 Task: Set up a reminder for the software training session.
Action: Mouse moved to (76, 102)
Screenshot: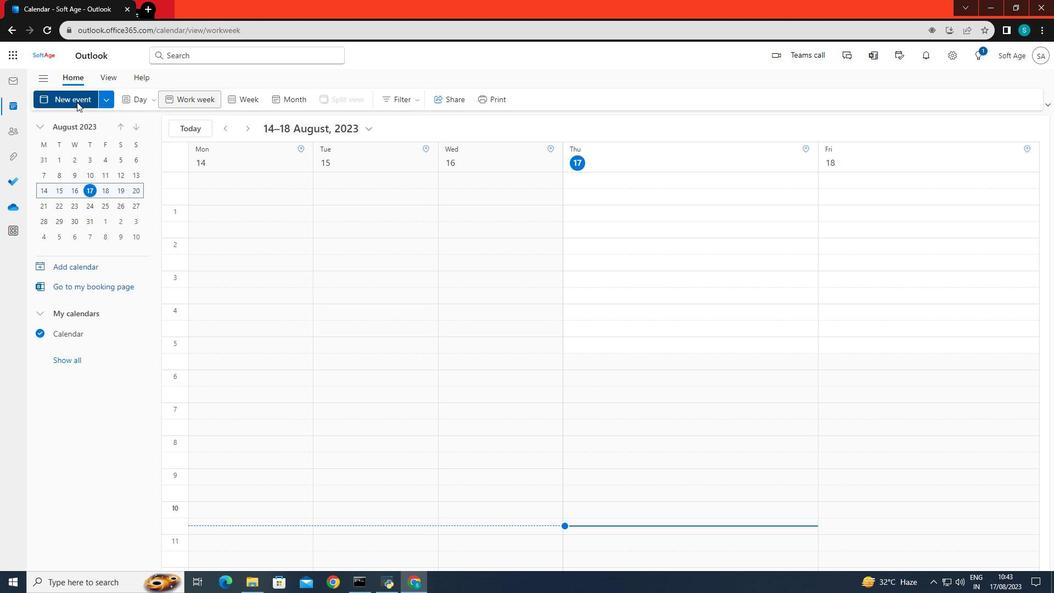 
Action: Mouse pressed left at (76, 102)
Screenshot: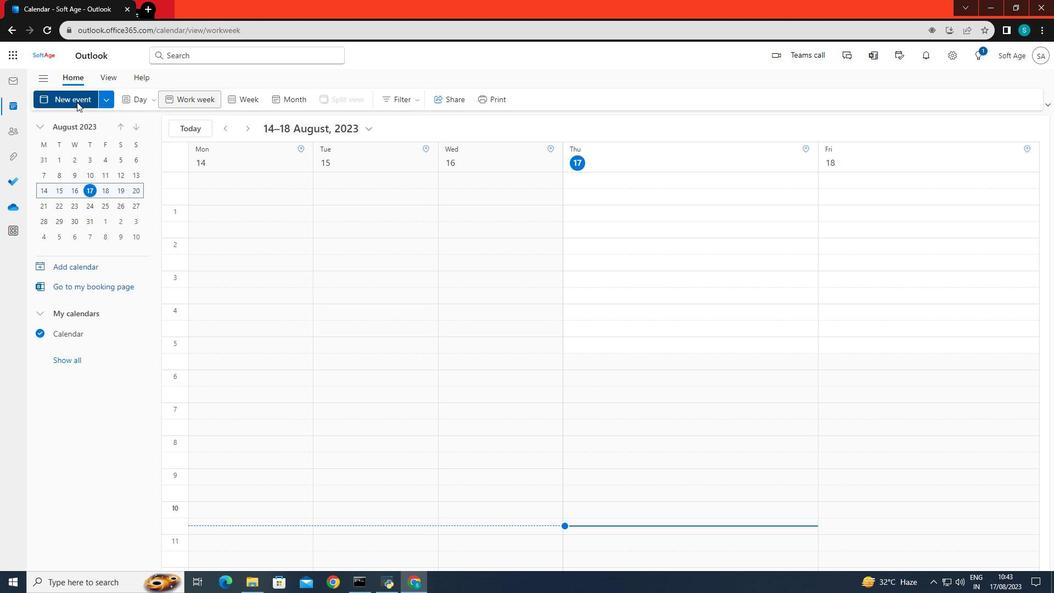 
Action: Mouse moved to (286, 165)
Screenshot: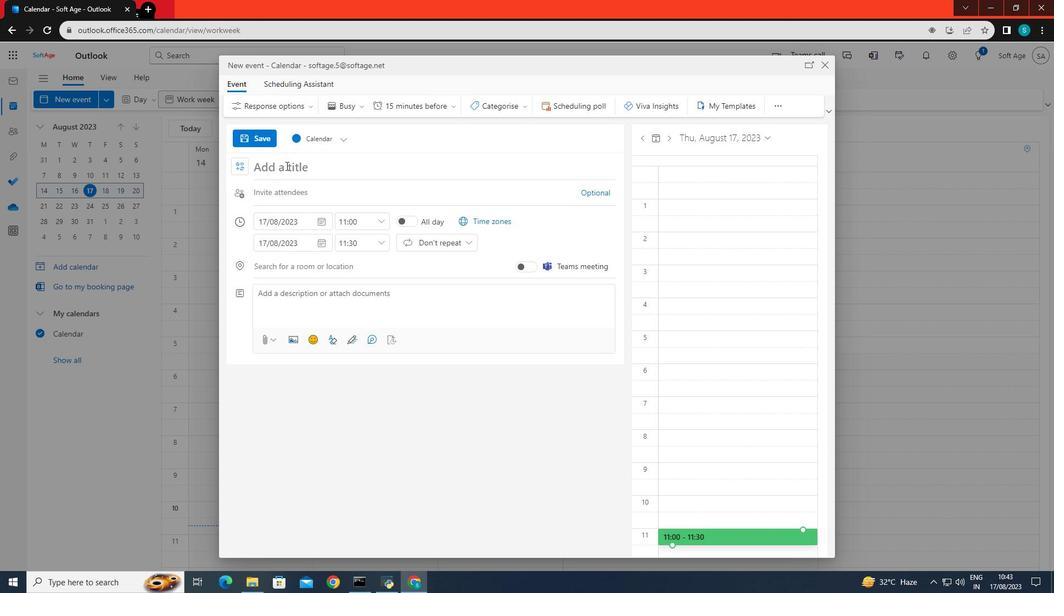 
Action: Mouse pressed left at (286, 165)
Screenshot: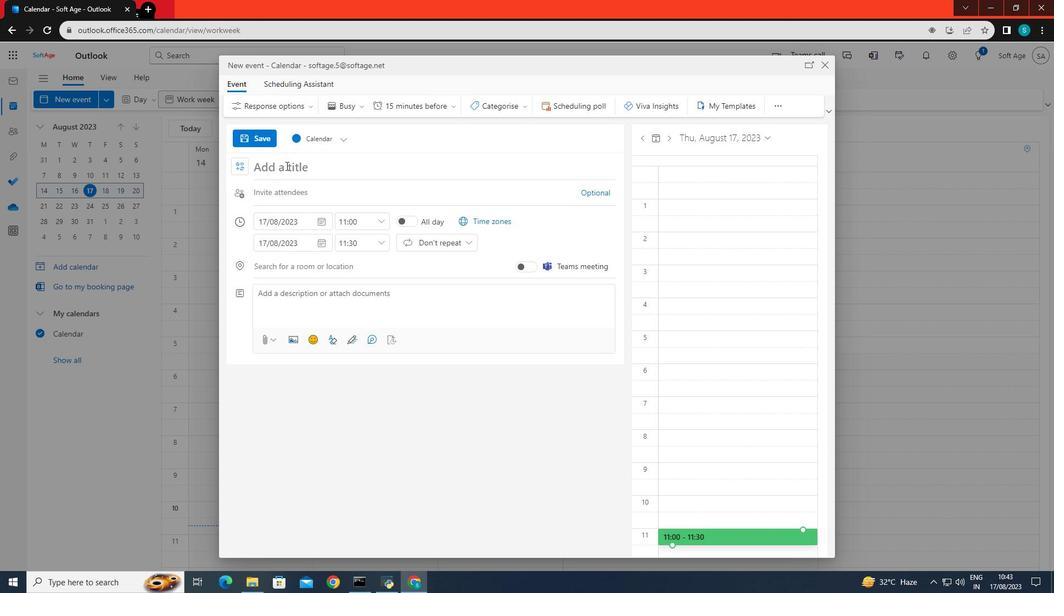 
Action: Key pressed the<Key.space>software<Key.space>training<Key.space>session
Screenshot: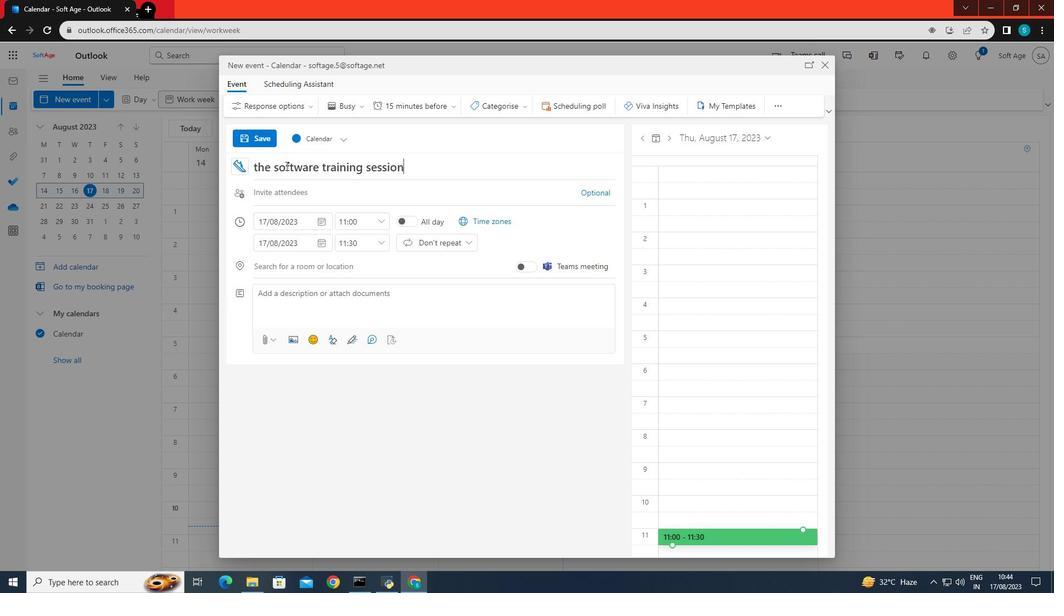
Action: Mouse moved to (284, 220)
Screenshot: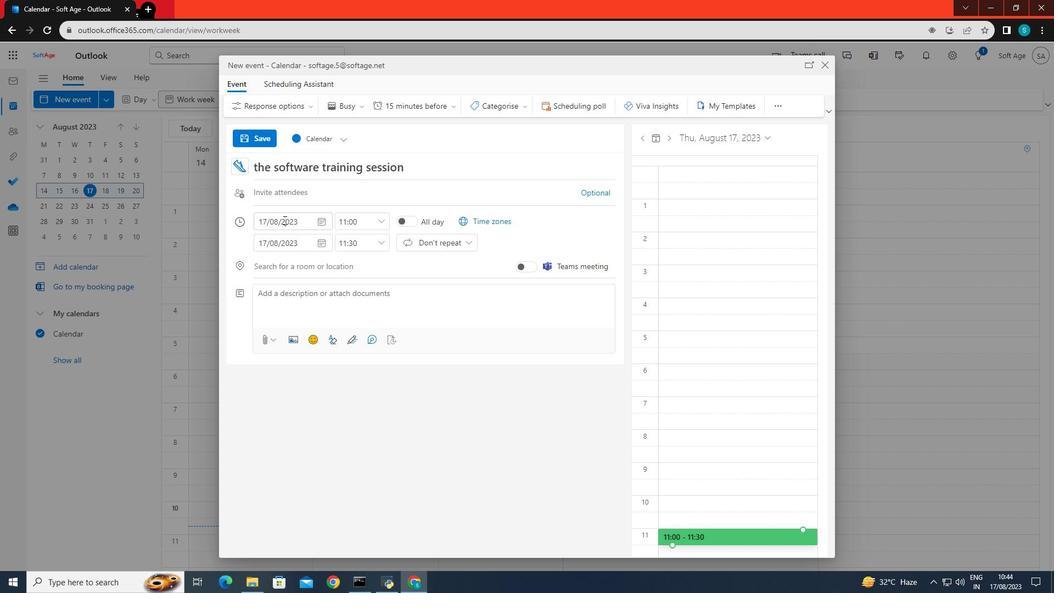 
Action: Mouse pressed left at (284, 220)
Screenshot: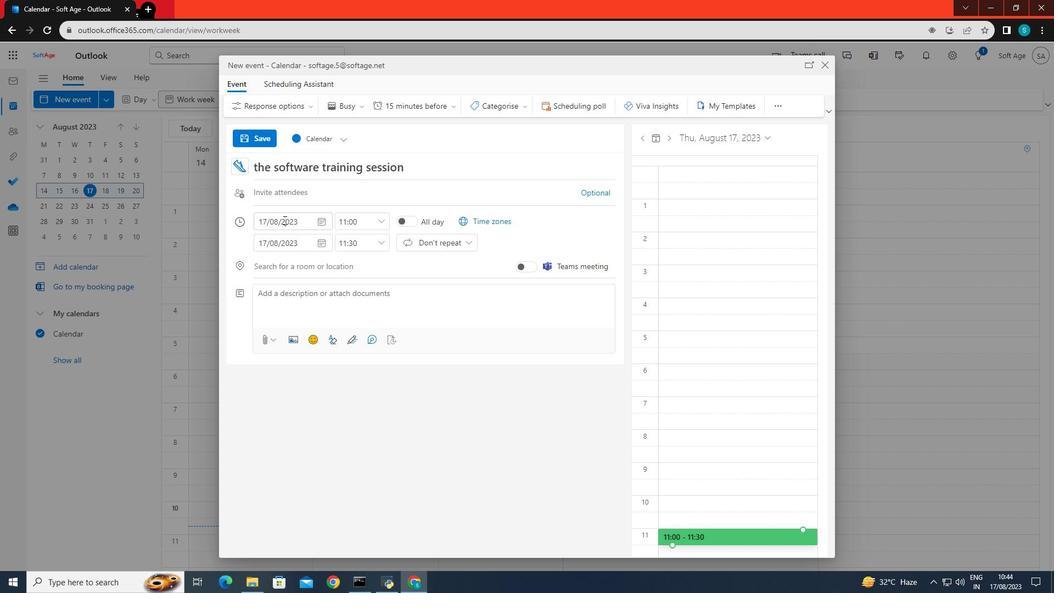 
Action: Mouse moved to (316, 326)
Screenshot: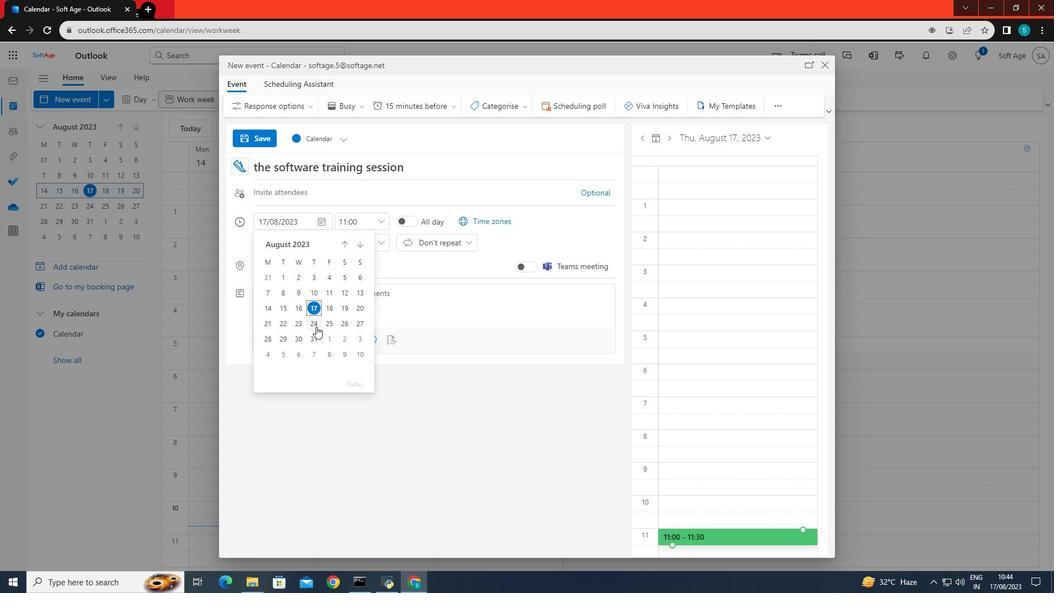 
Action: Mouse pressed left at (316, 326)
Screenshot: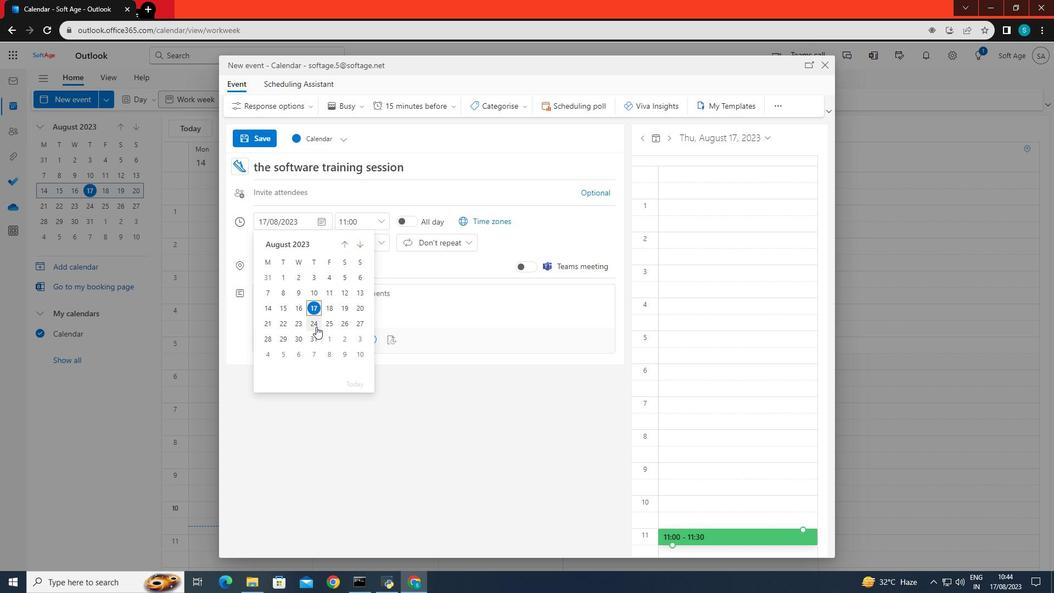 
Action: Mouse moved to (386, 220)
Screenshot: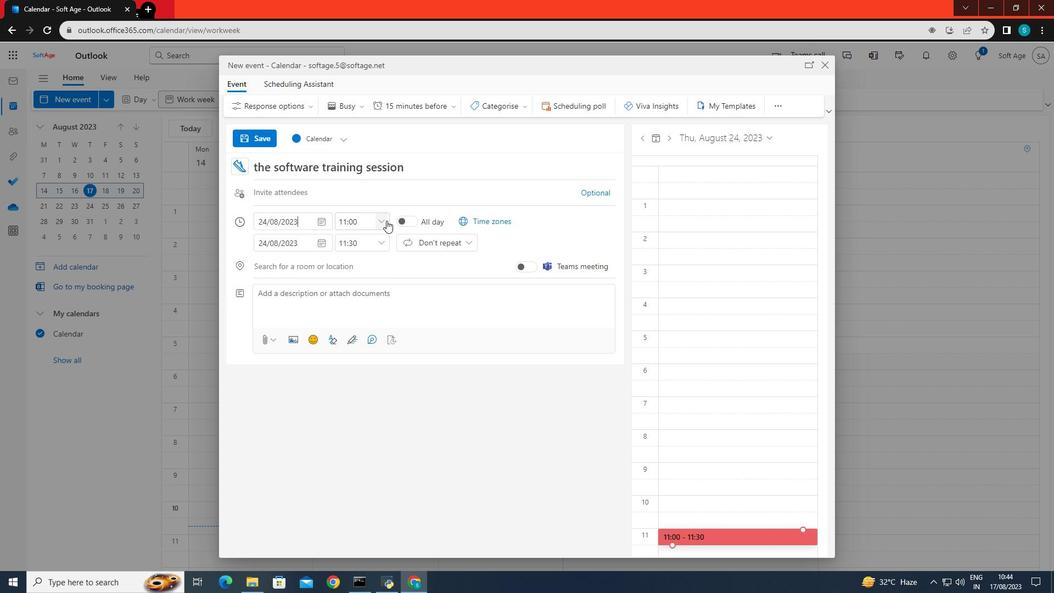 
Action: Mouse pressed left at (386, 220)
Screenshot: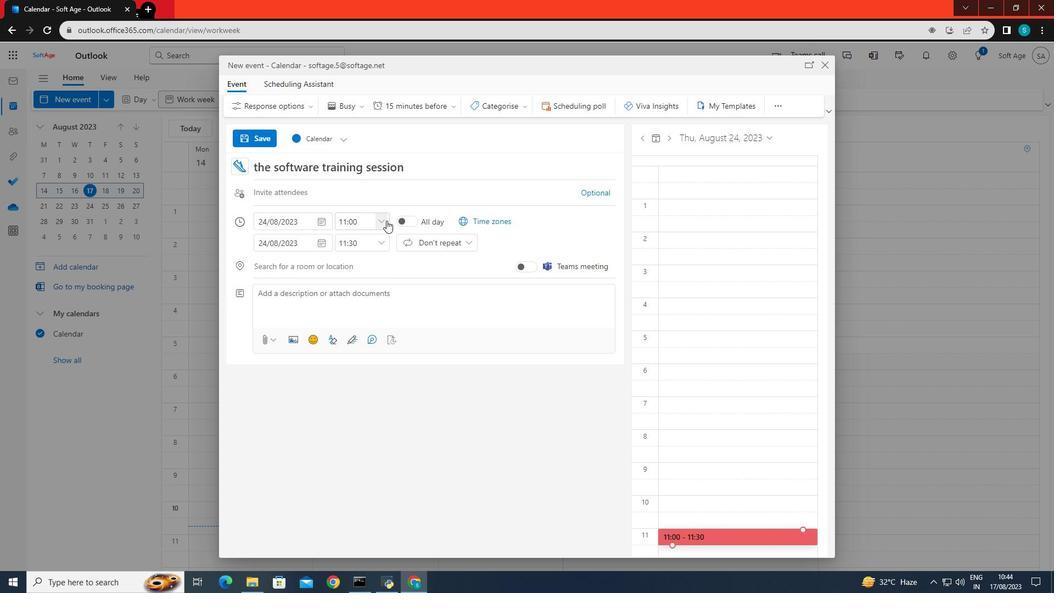 
Action: Mouse moved to (352, 276)
Screenshot: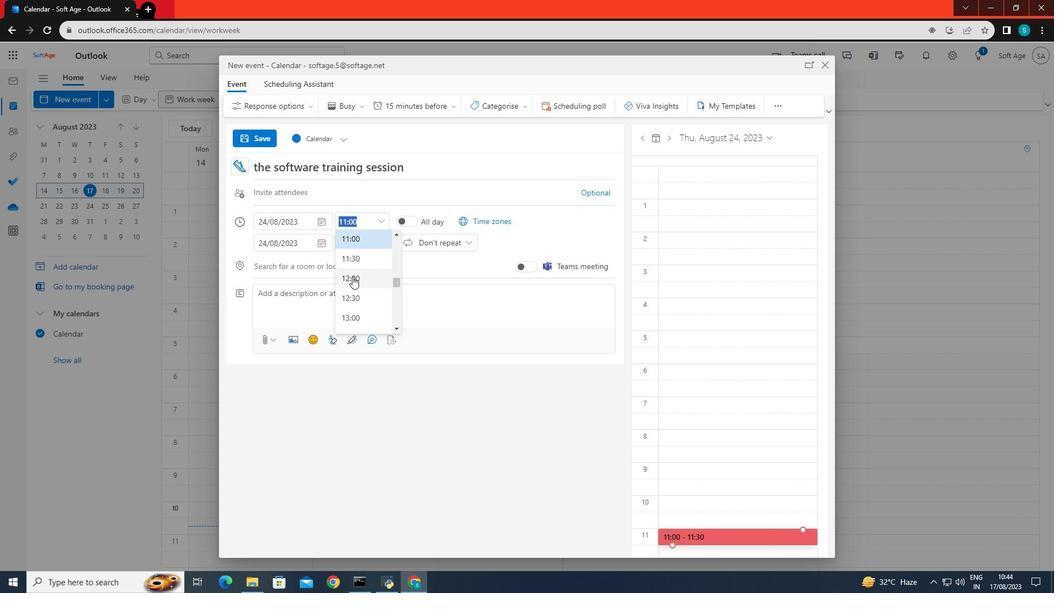 
Action: Mouse pressed left at (352, 276)
Screenshot: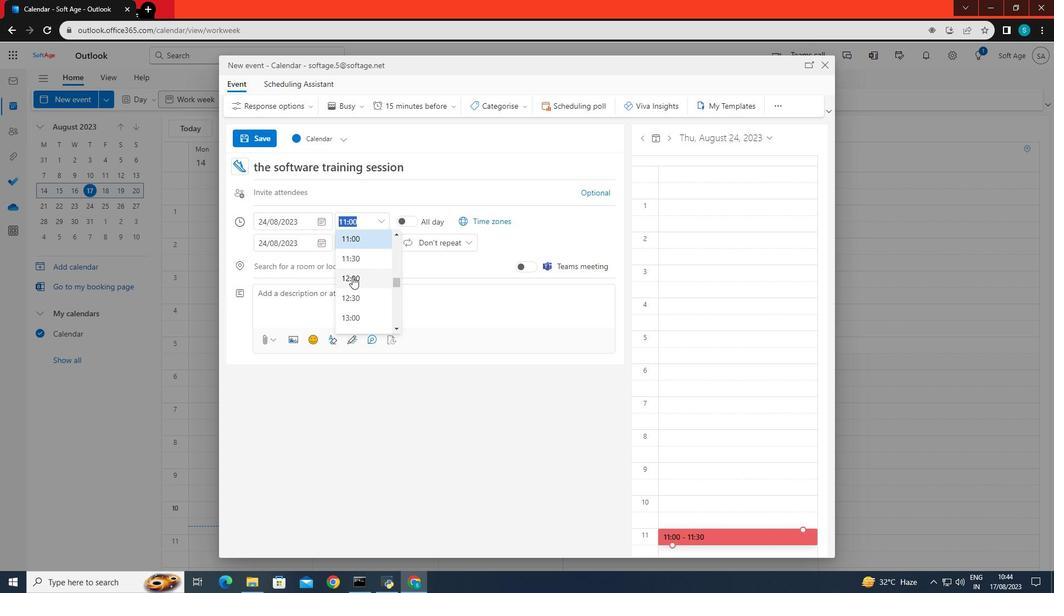 
Action: Mouse moved to (385, 240)
Screenshot: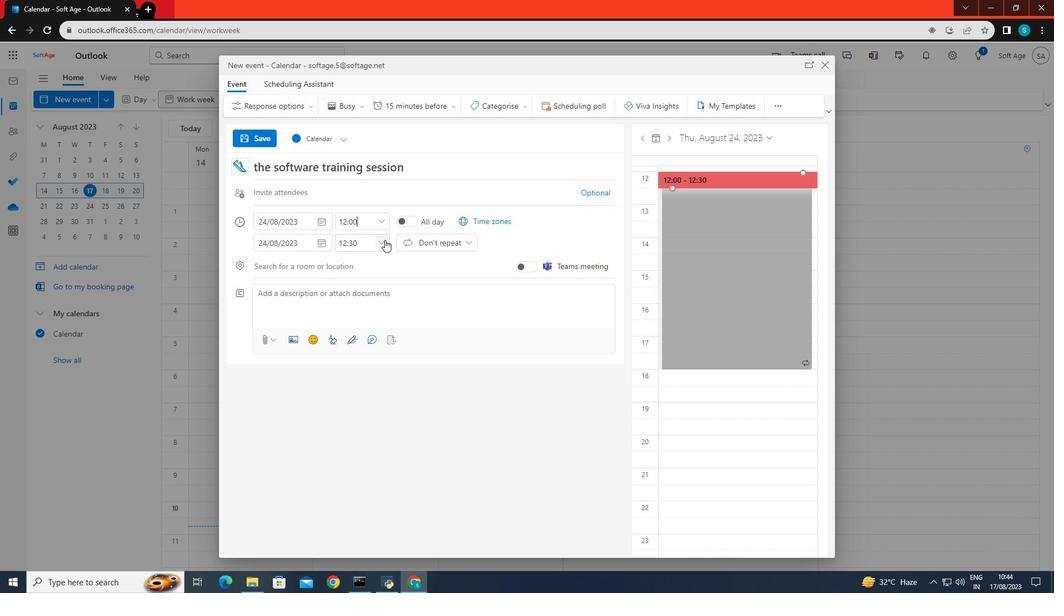 
Action: Mouse pressed left at (385, 240)
Screenshot: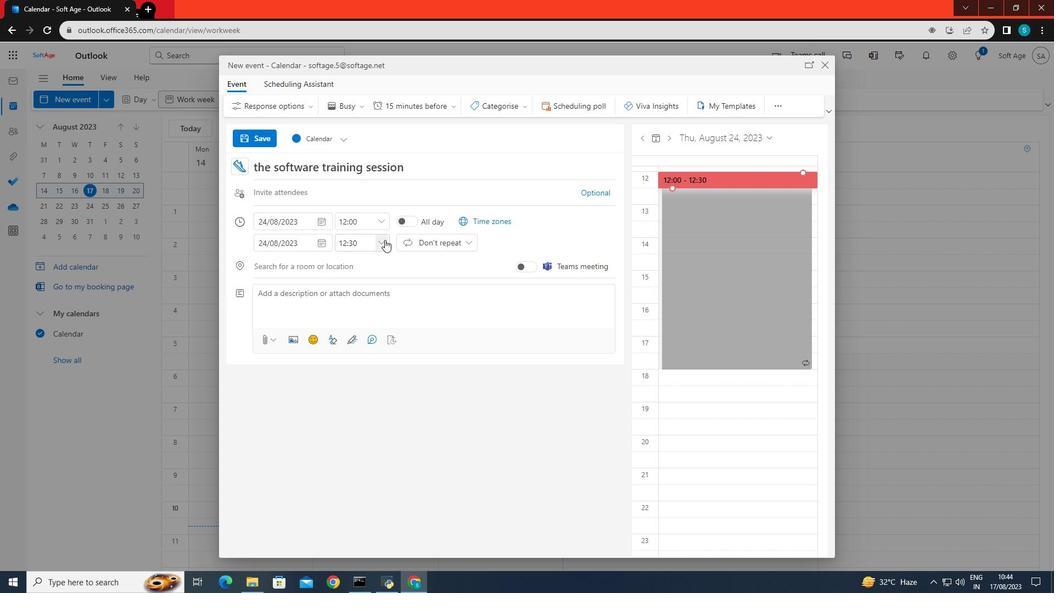 
Action: Mouse moved to (360, 318)
Screenshot: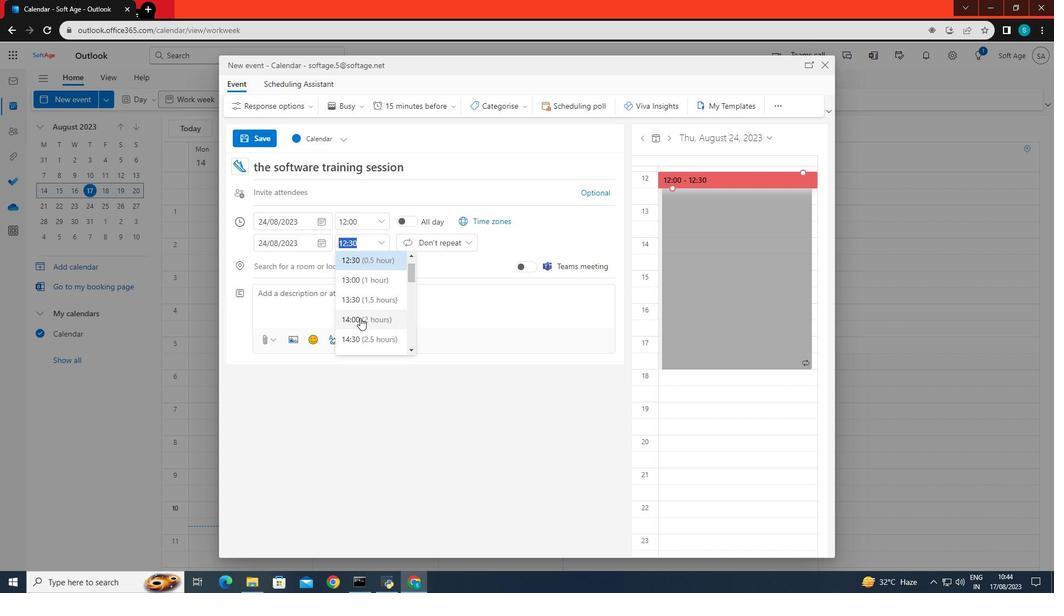 
Action: Mouse pressed left at (360, 318)
Screenshot: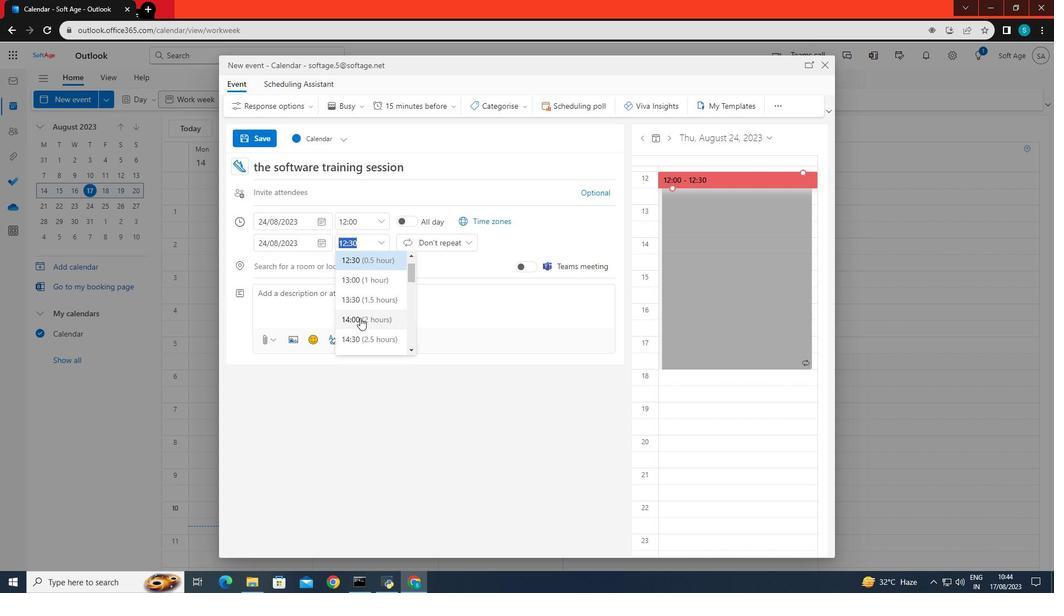 
Action: Mouse moved to (330, 290)
Screenshot: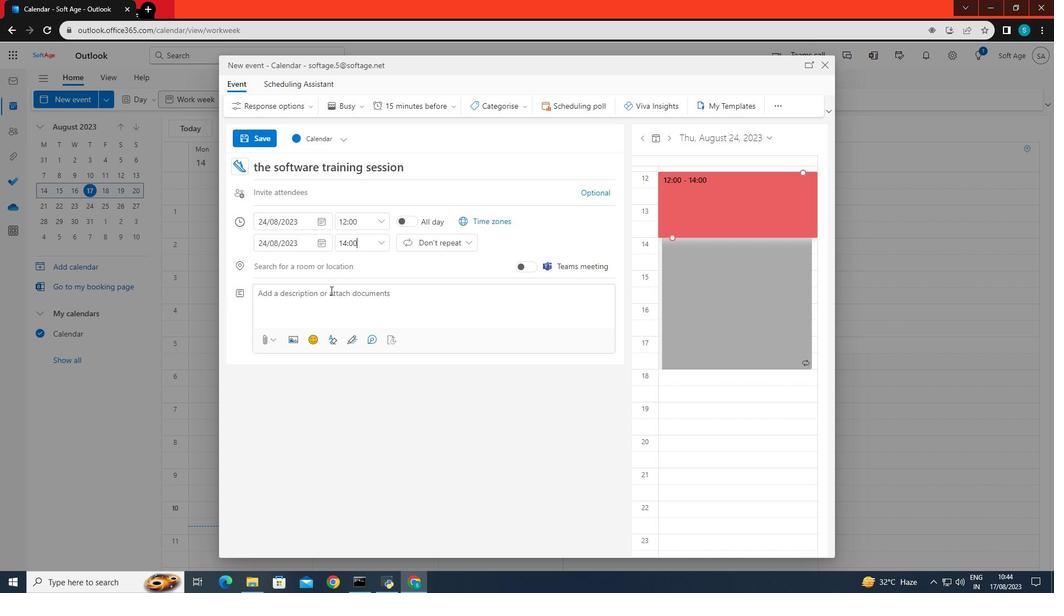 
Action: Mouse pressed left at (330, 290)
Screenshot: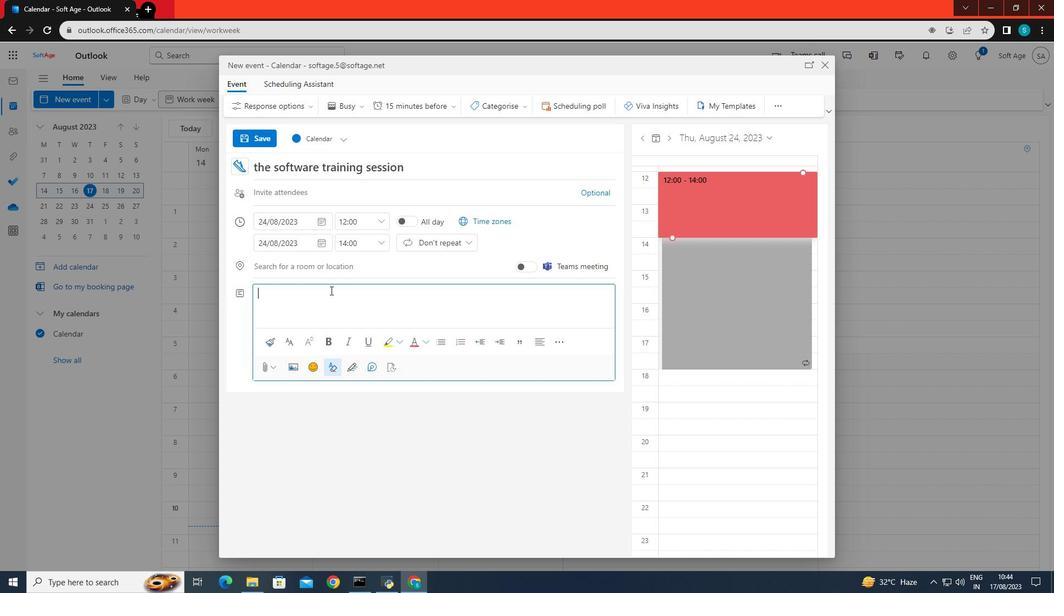 
Action: Key pressed <Key.caps_lock>A<Key.caps_lock><Key.space>reminder<Key.space>for<Key.space>the<Key.space>software<Key.space>training<Key.space>session
Screenshot: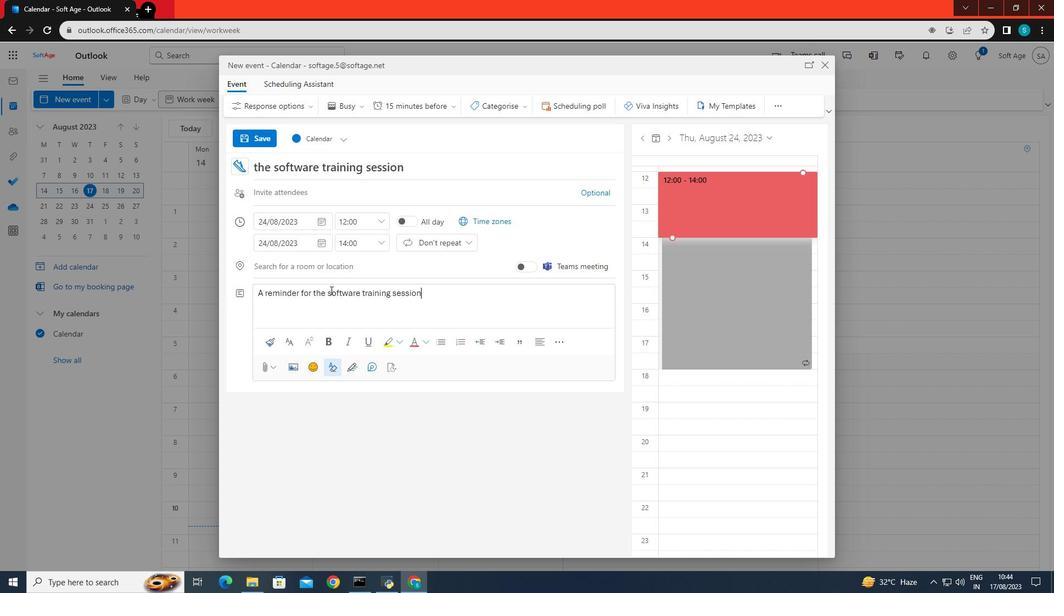 
Action: Mouse moved to (405, 103)
Screenshot: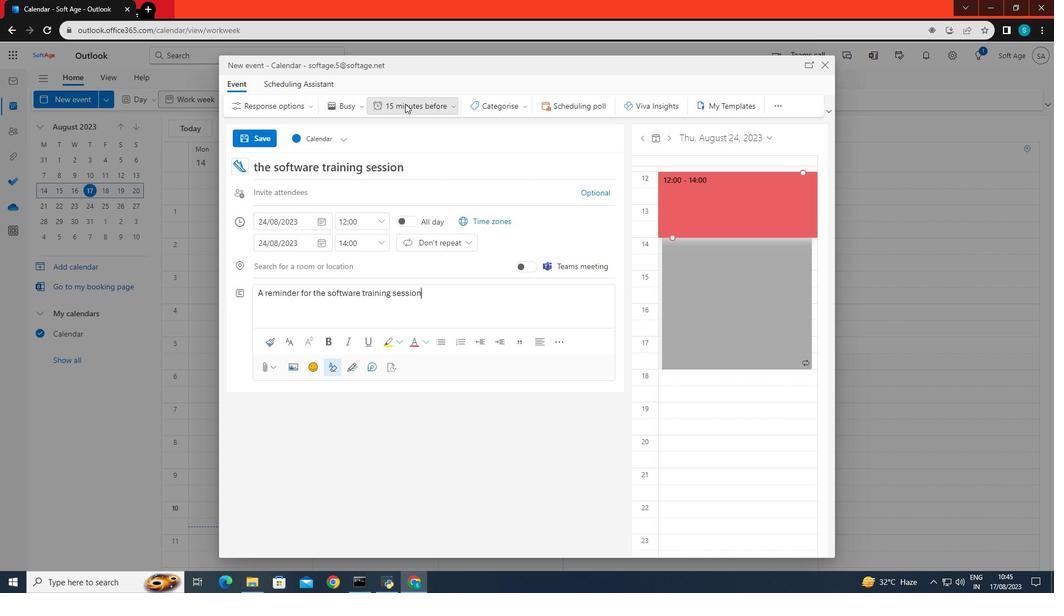 
Action: Mouse pressed left at (405, 103)
Screenshot: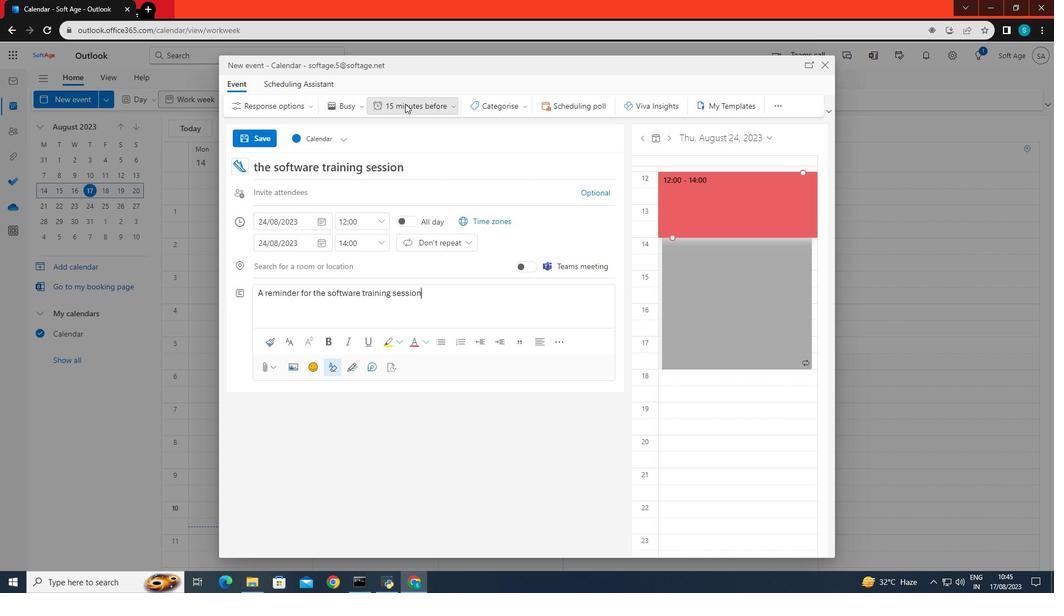 
Action: Mouse moved to (416, 204)
Screenshot: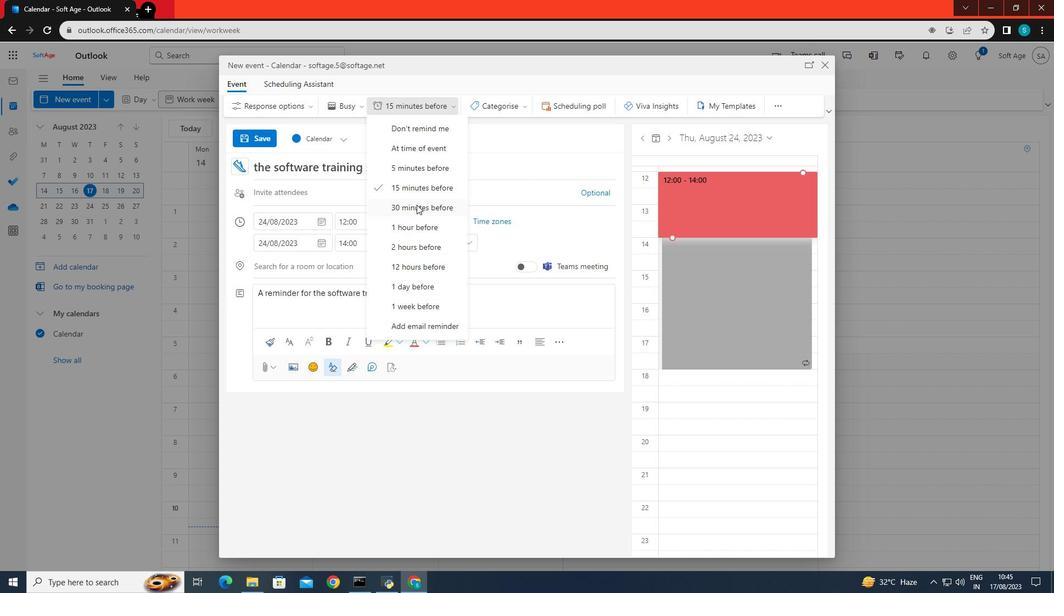 
Action: Mouse pressed left at (416, 204)
Screenshot: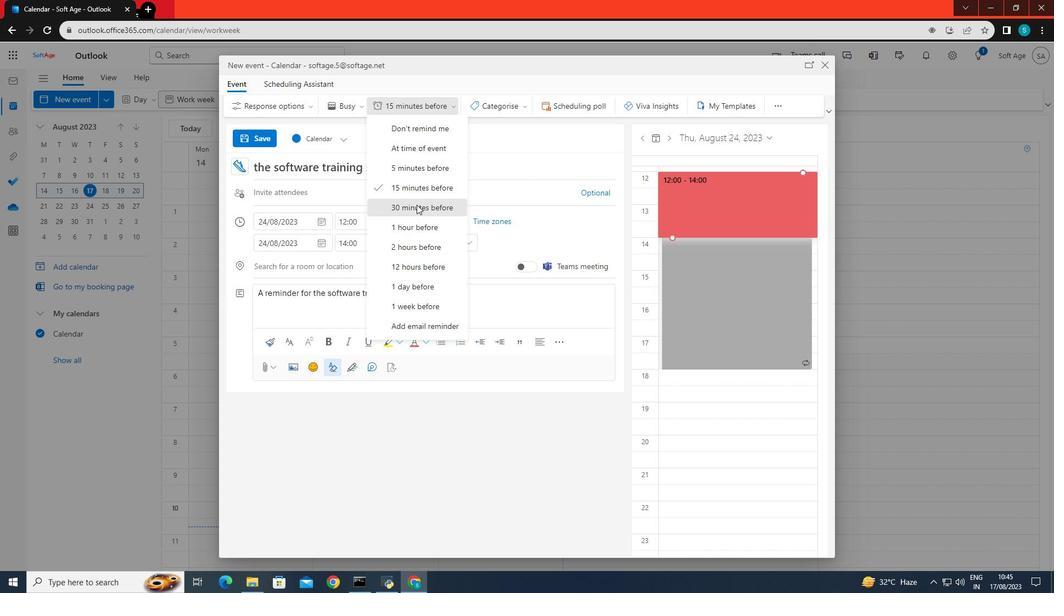 
Action: Mouse moved to (349, 303)
Screenshot: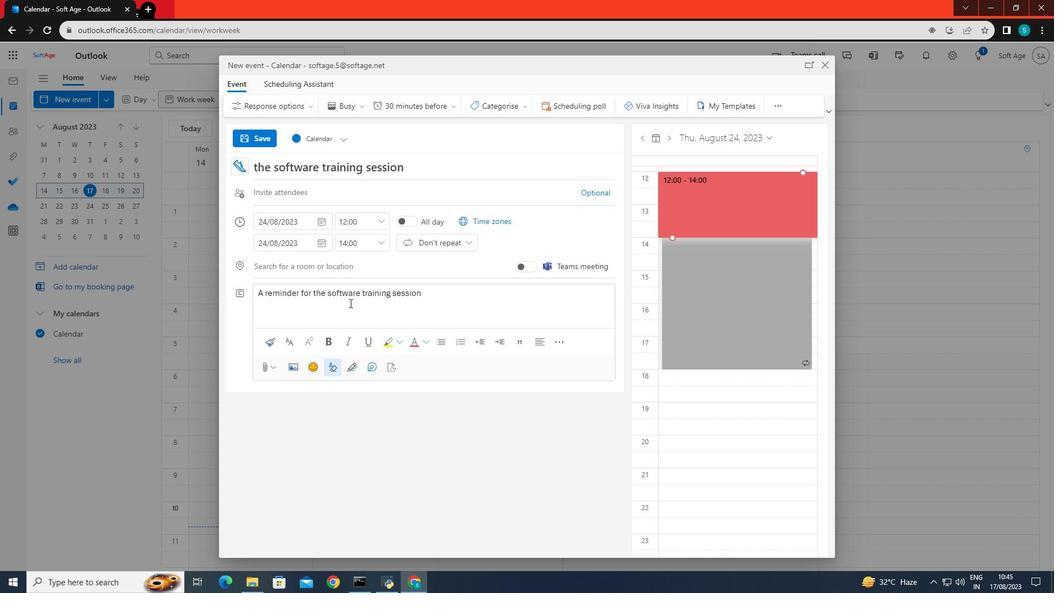 
Action: Mouse pressed left at (349, 303)
Screenshot: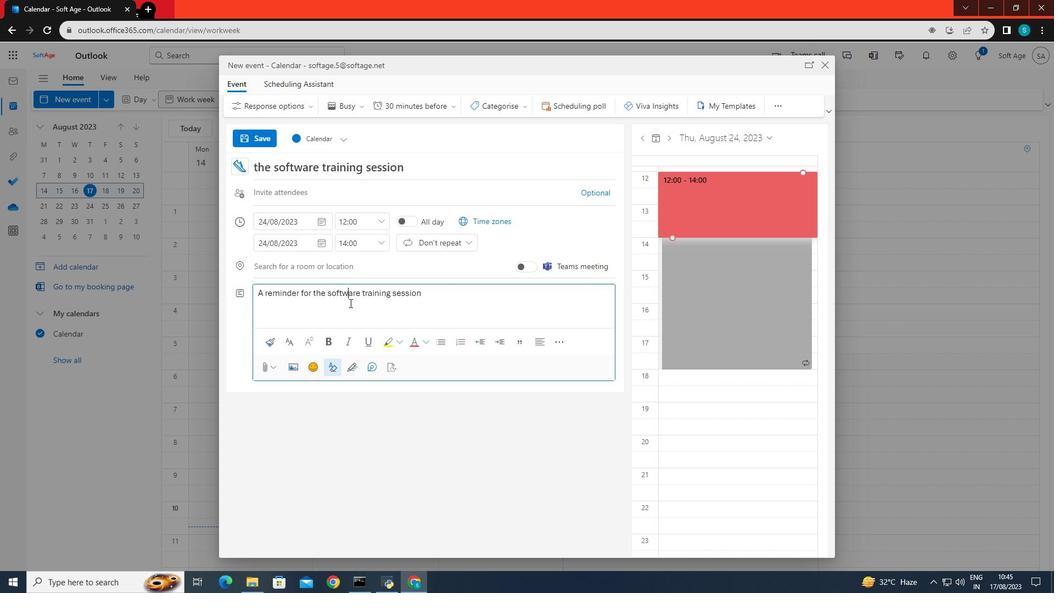 
Action: Mouse moved to (434, 245)
Screenshot: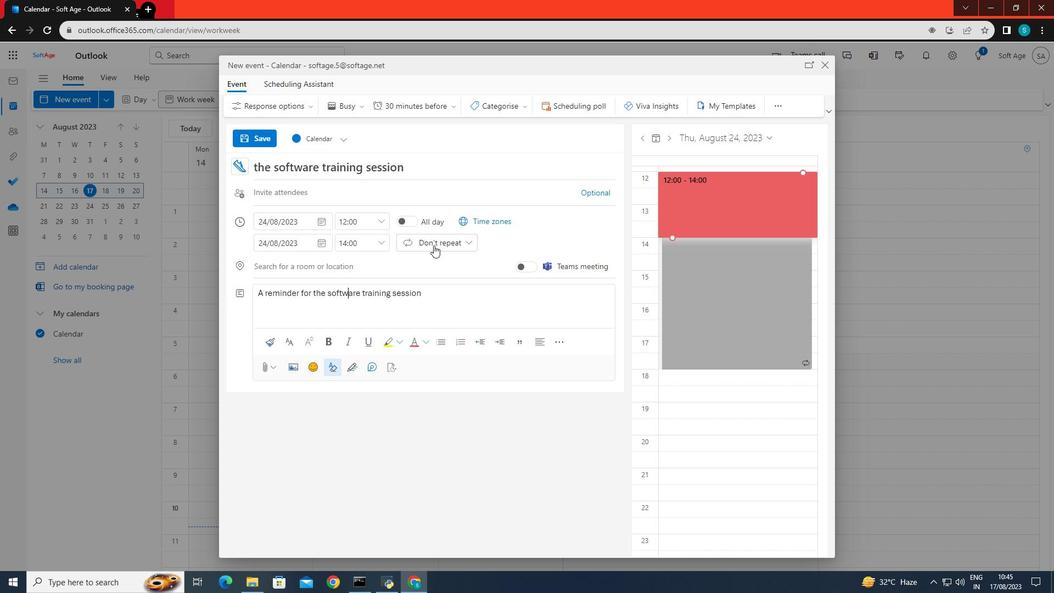 
Action: Mouse pressed left at (434, 245)
Screenshot: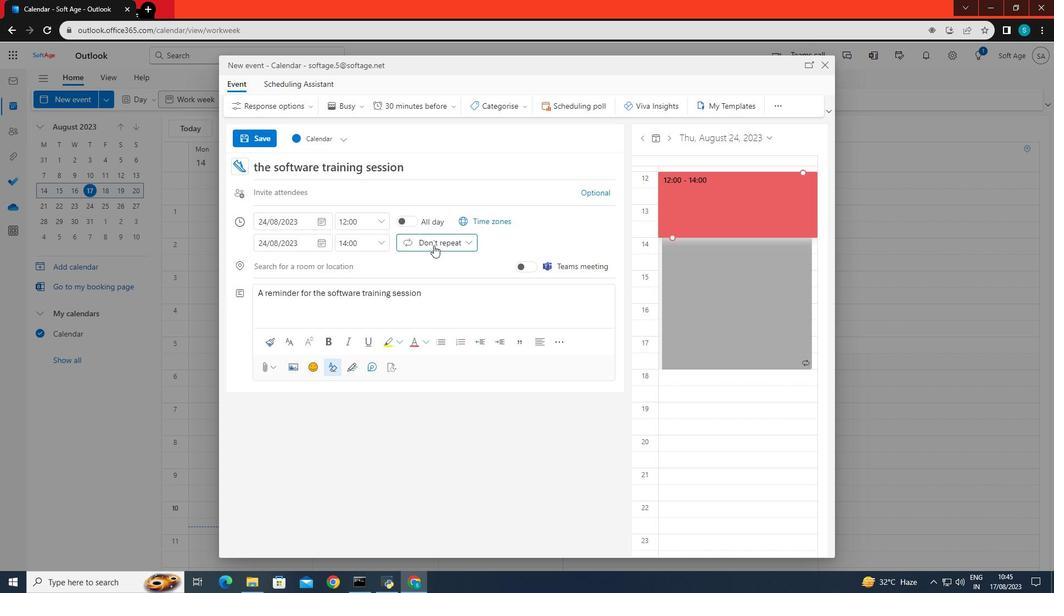 
Action: Mouse moved to (430, 279)
Screenshot: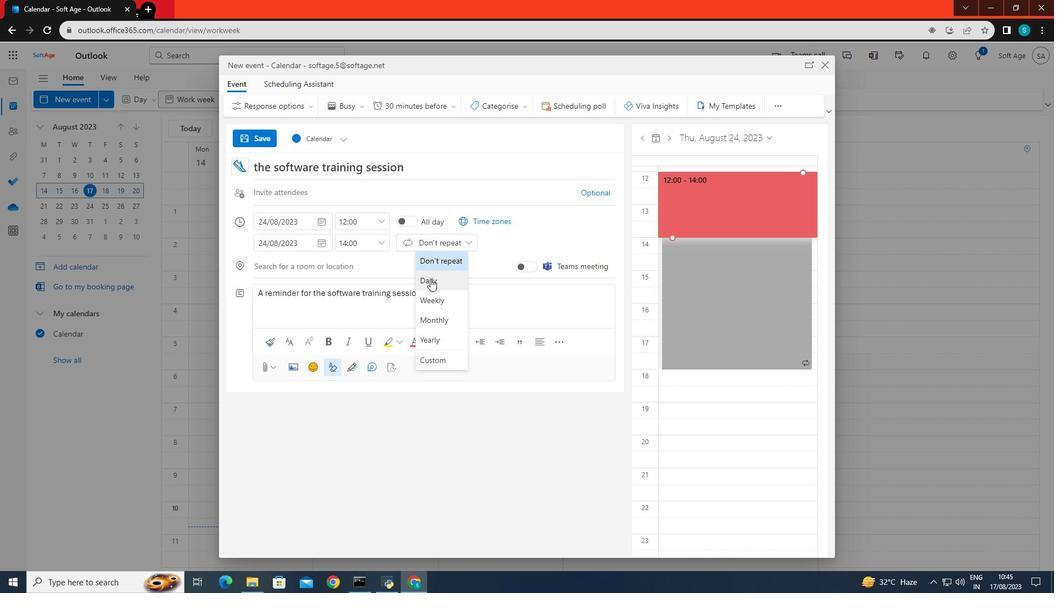 
Action: Mouse pressed left at (430, 279)
Screenshot: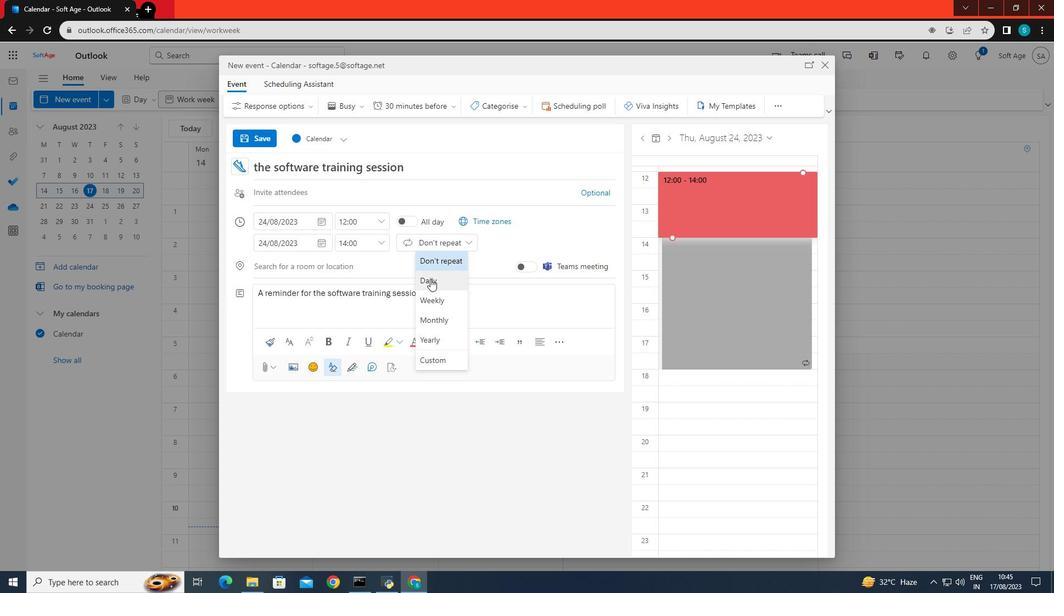 
Action: Mouse moved to (545, 386)
Screenshot: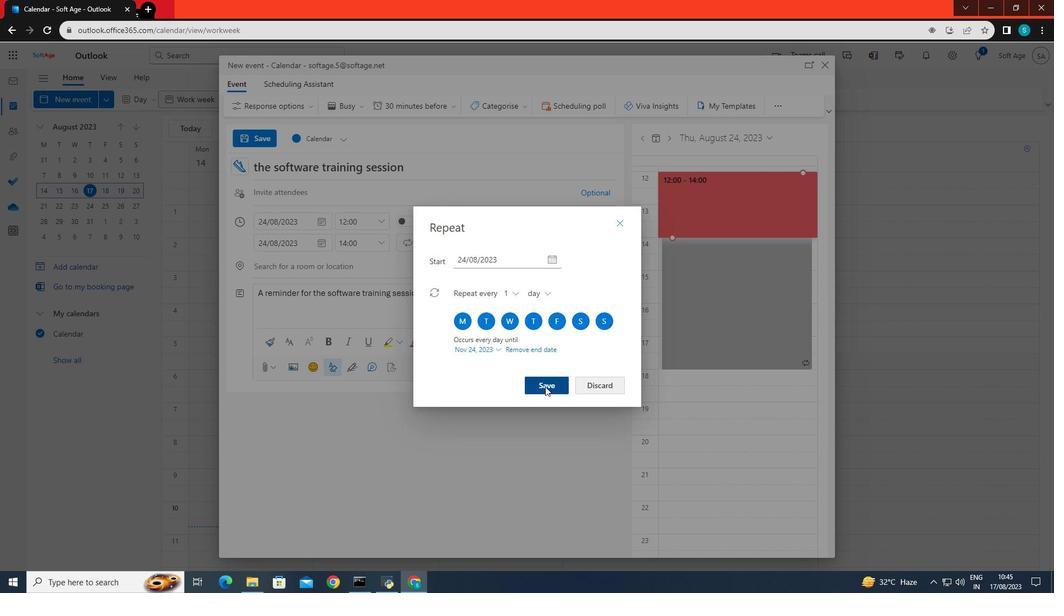 
Action: Mouse pressed left at (545, 386)
Screenshot: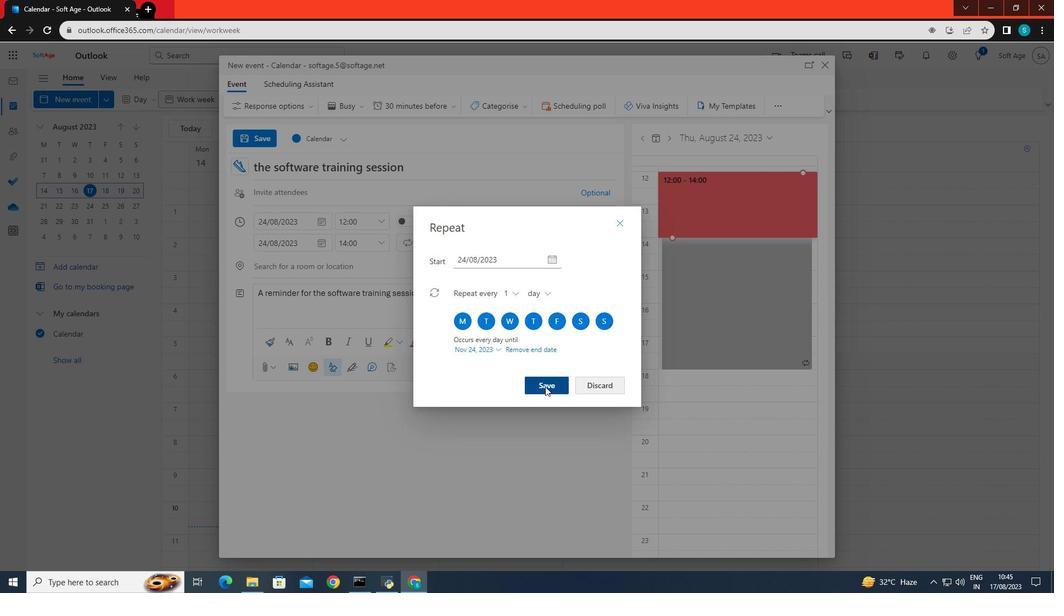
Action: Mouse moved to (252, 140)
Screenshot: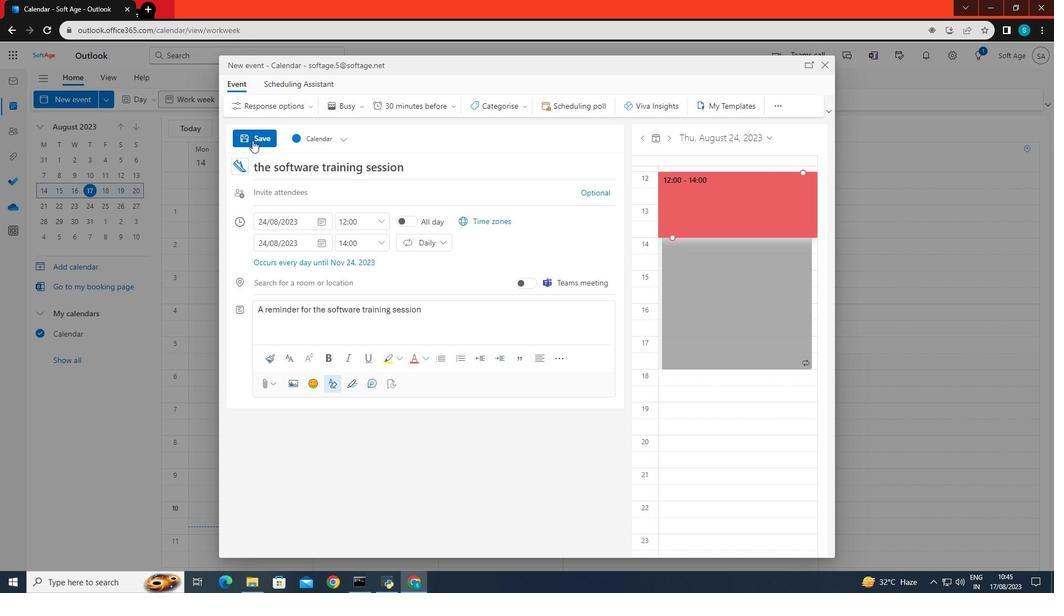
Action: Mouse pressed left at (252, 140)
Screenshot: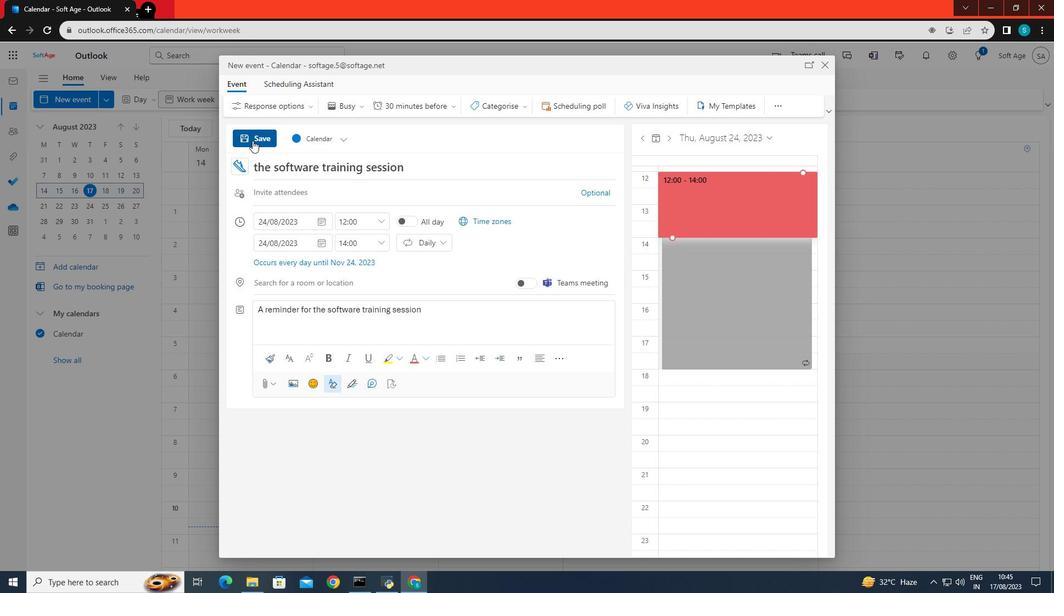 
Action: Mouse moved to (275, 256)
Screenshot: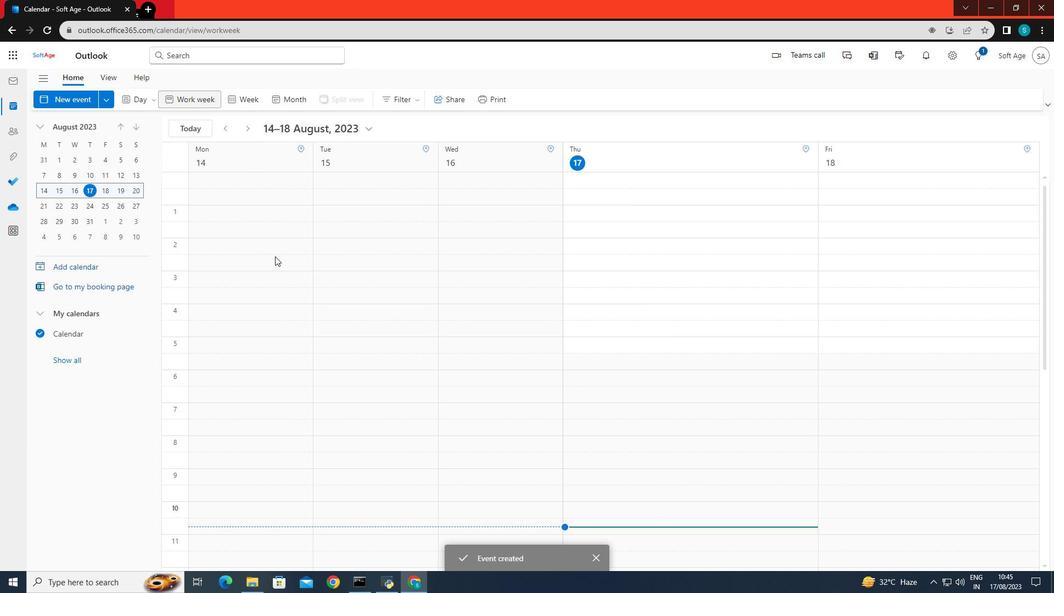 
